 Task: Open a blank google sheet and write heading  Navigate Sales. Add 10 people name  'David White, Emily Green, Andrew Baker, Madison Evans, Logan King, Grace Hill, Gabriel Young, Elizabeth Flores, Samuel Reed, Avery Nelson'Item code in between  2500-2700. Product range in between  2000-9000. Add Products   Keen Shoe, Lacoste Shoe, Merrell Shoe, Mizuno  Shoe, Onitsuka Tiger Shoe, Salomon Shoe, Sanuk Shoe, Saucony Shoe, Sperry Shoe, Superga Shoe.Choose quantity  1 to 10  In Total Add  the Amounts. Save page  Navigate Sales   book
Action: Mouse moved to (60, 171)
Screenshot: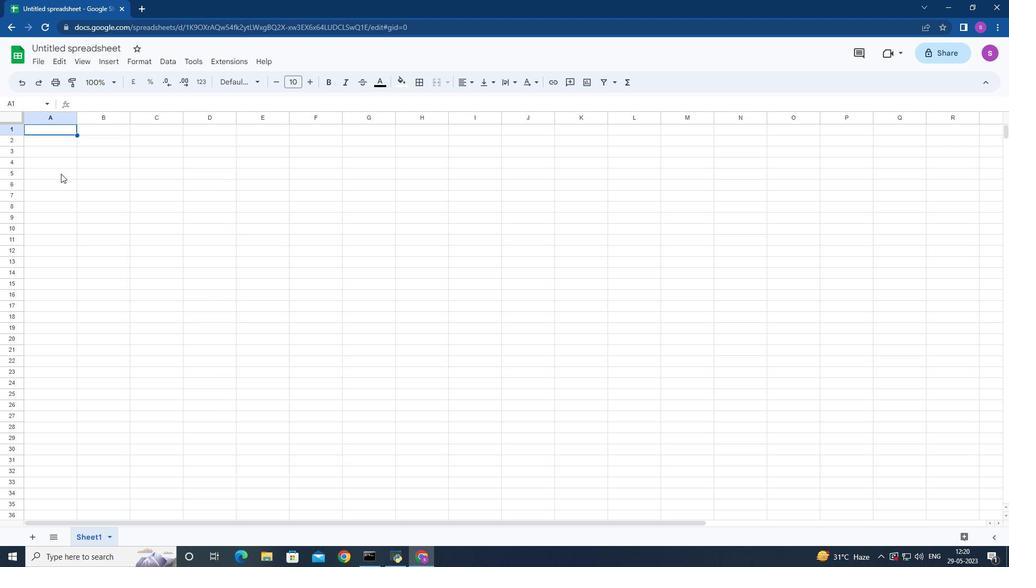 
Action: Key pressed <Key.shift>Navigate<Key.space><Key.shift>sales<Key.space>
Screenshot: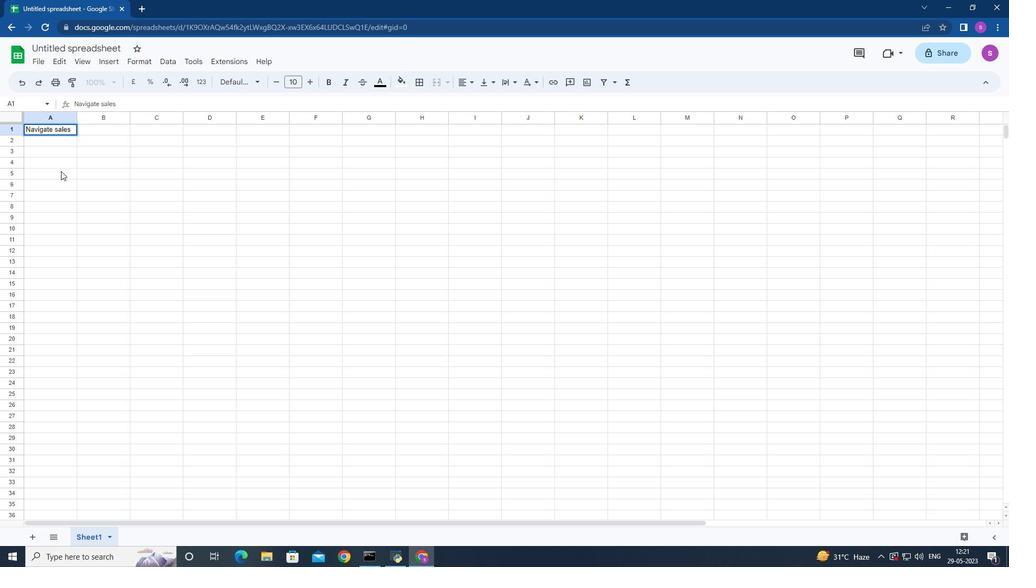 
Action: Mouse moved to (60, 149)
Screenshot: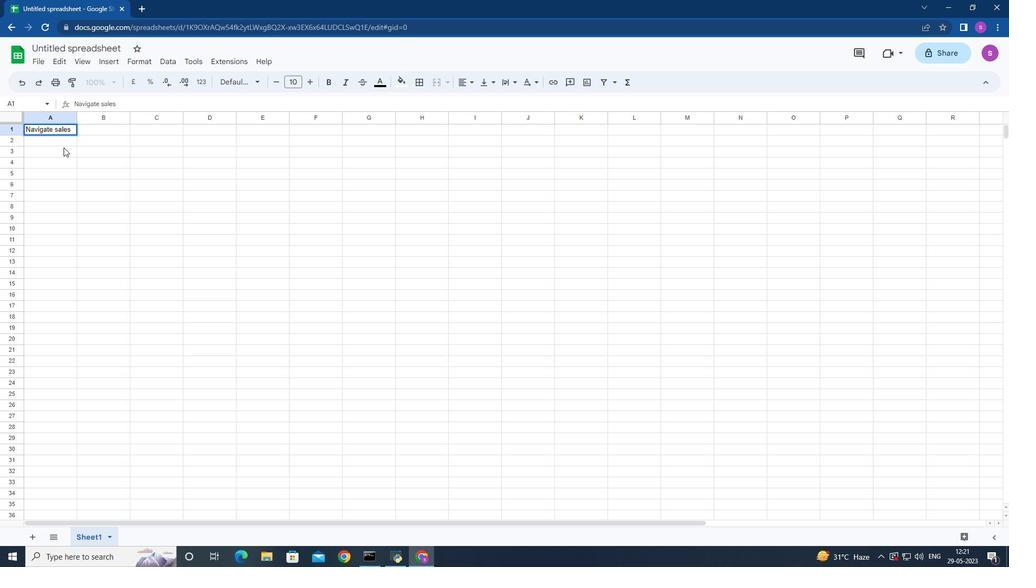 
Action: Mouse pressed left at (60, 149)
Screenshot: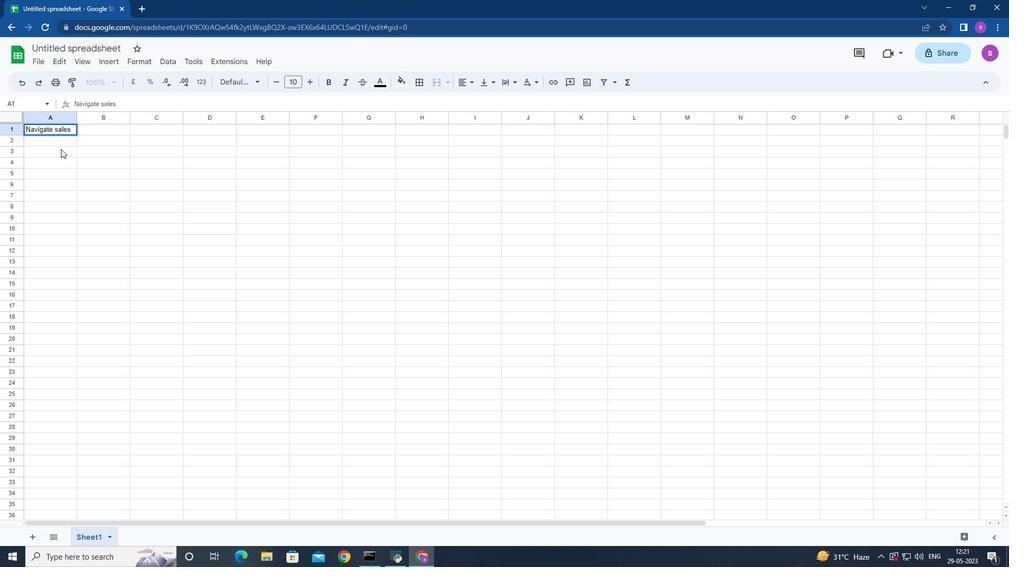 
Action: Key pressed <Key.shift>Name<Key.down><Key.shift>David<Key.space><Key.shift>White<Key.down>
Screenshot: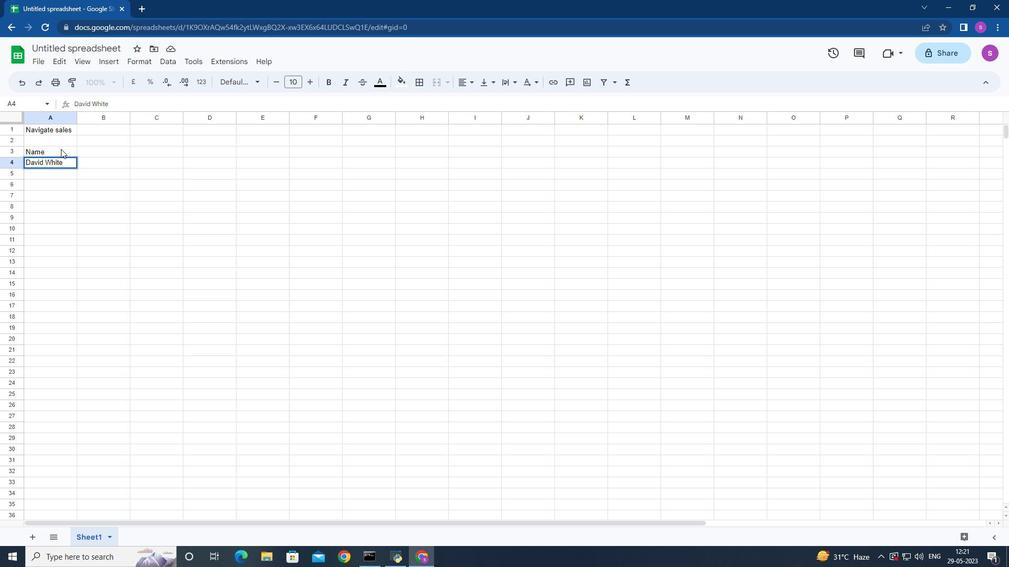 
Action: Mouse moved to (116, 177)
Screenshot: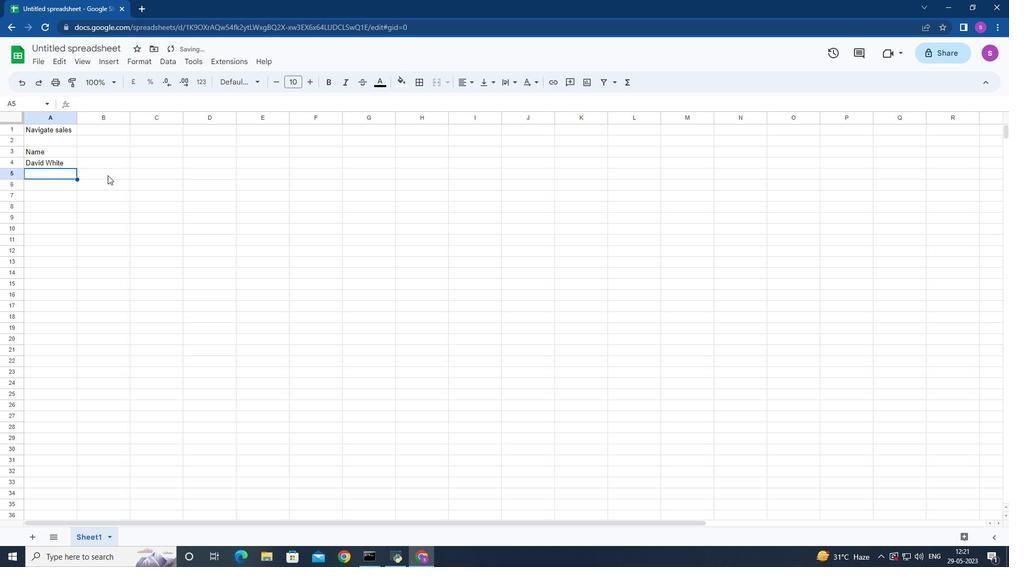 
Action: Key pressed <Key.shift>Emily<Key.space><Key.shift>Green<Key.space><Key.down><Key.shift>Andrew<Key.space><Key.shift>Baker<Key.down><Key.shift>Madison<Key.space><Key.shift>Evans<Key.down><Key.shift><Key.shift><Key.shift><Key.shift><Key.shift><Key.shift><Key.shift><Key.shift><Key.shift><Key.shift><Key.shift>Logan<Key.space><Key.shift>King<Key.down><Key.shift>Grace<Key.space><Key.shift>Hill<Key.down><Key.shift>Gabriel<Key.space><Key.shift>Young<Key.down><Key.shift>Elizabeth<Key.space><Key.shift>Flores<Key.down><Key.shift>sam<Key.backspace><Key.backspace><Key.backspace><Key.shift>Samuel<Key.space><Key.shift>Reed<Key.space><Key.down><Key.shift><Key.shift>Avery<Key.space><Key.shift>Nelson
Screenshot: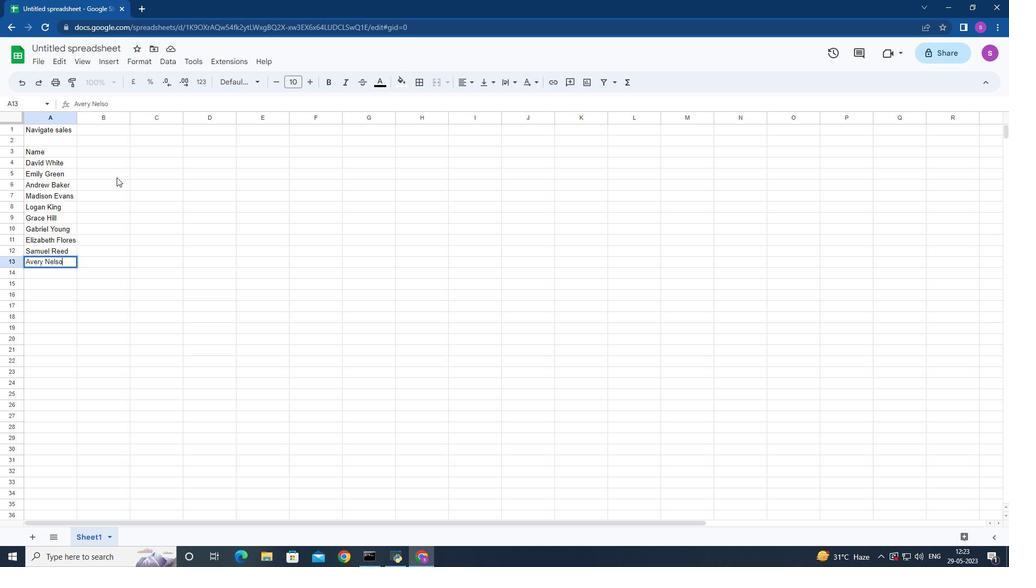 
Action: Mouse moved to (99, 149)
Screenshot: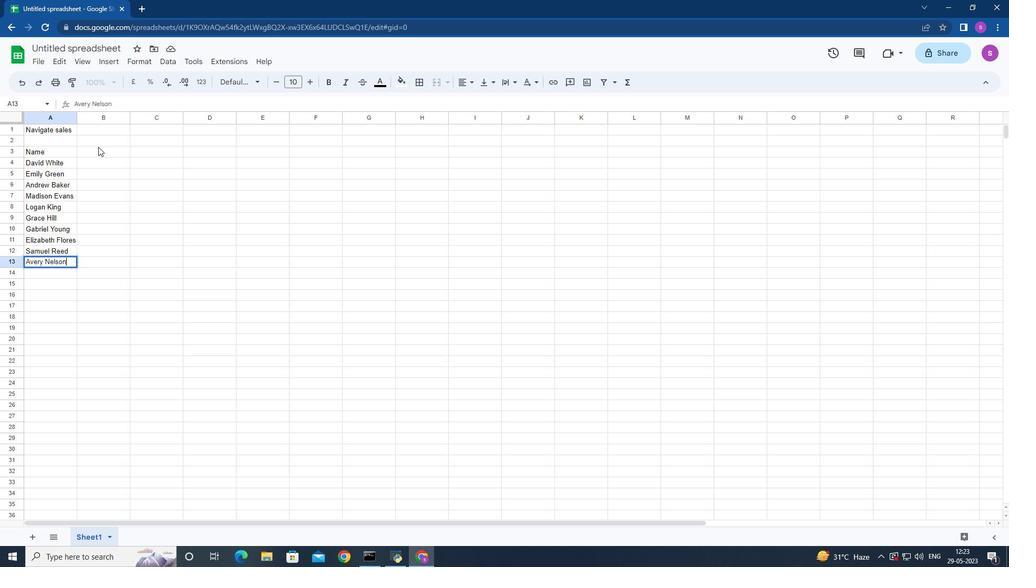 
Action: Mouse pressed left at (99, 149)
Screenshot: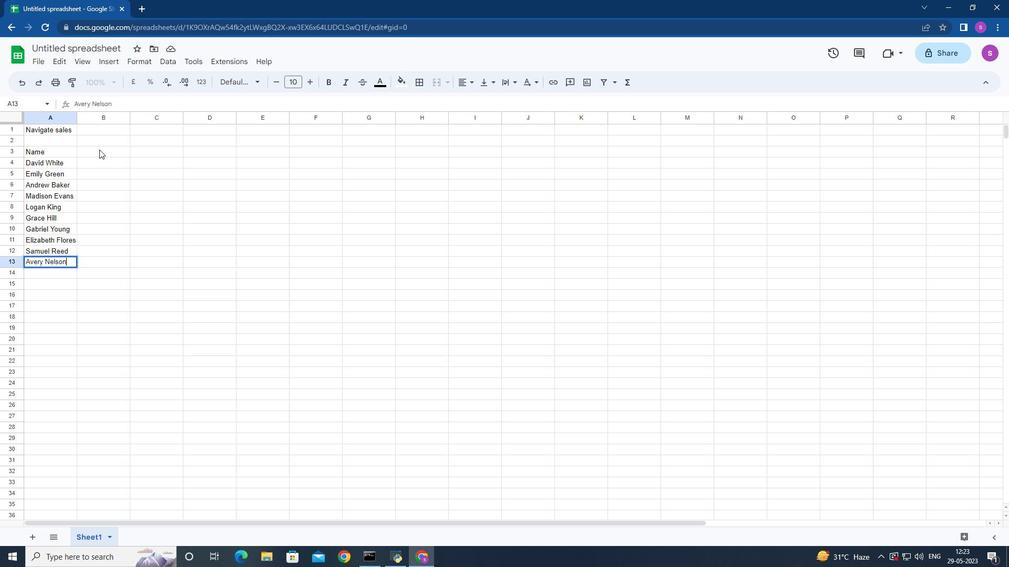 
Action: Mouse moved to (100, 148)
Screenshot: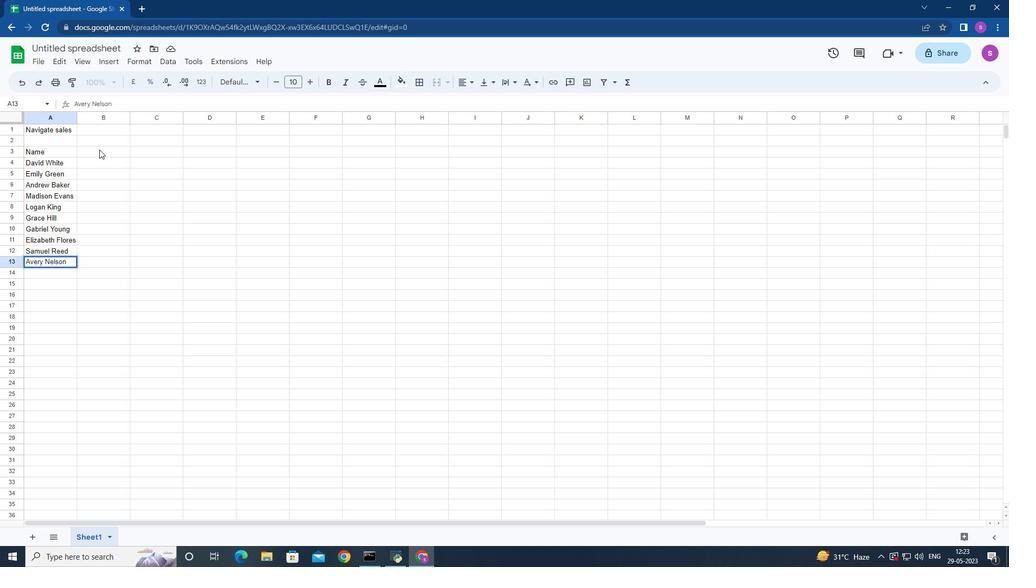 
Action: Key pressed <Key.shift>Item<Key.space><Key.backspace><Key.backspace><Key.backspace><Key.backspace><Key.backspace><Key.shift>Item<Key.space><Key.shift>Code<Key.down>
Screenshot: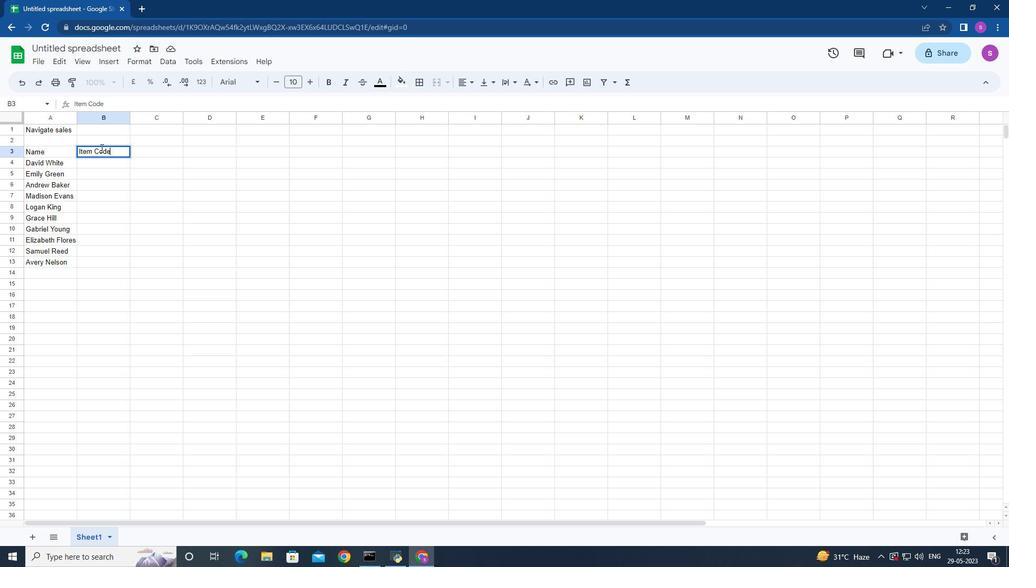 
Action: Mouse moved to (125, 171)
Screenshot: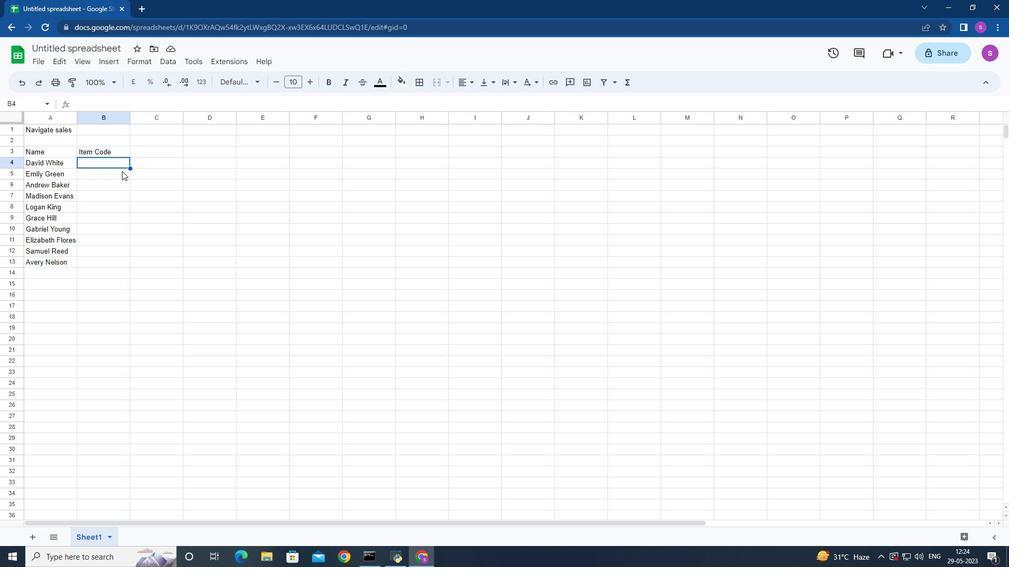 
Action: Key pressed 2500<Key.down>2501<Key.down>2502<Key.down>
Screenshot: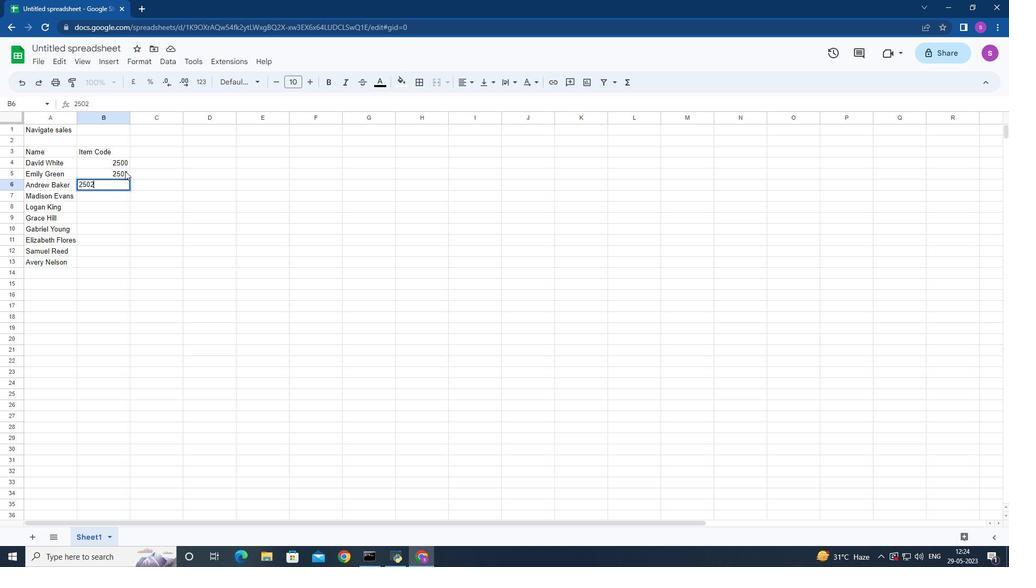 
Action: Mouse moved to (207, 219)
Screenshot: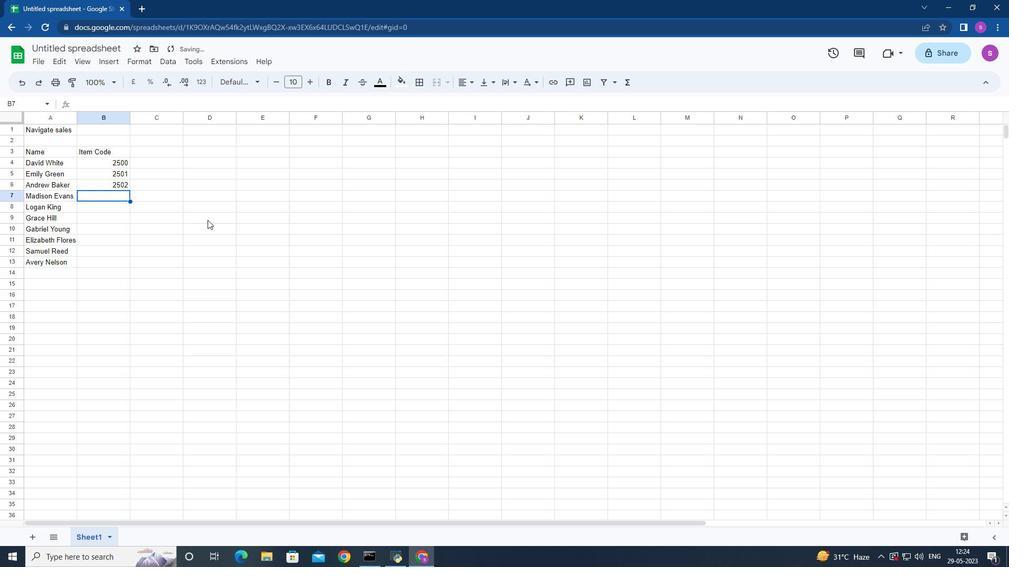 
Action: Key pressed 2503<Key.down>2600<Key.down>2650<Key.down>2660<Key.down>2600<Key.down>2700<Key.down>2650<Key.right><Key.up><Key.up><Key.up><Key.up><Key.up><Key.up><Key.up><Key.up><Key.up><Key.up>
Screenshot: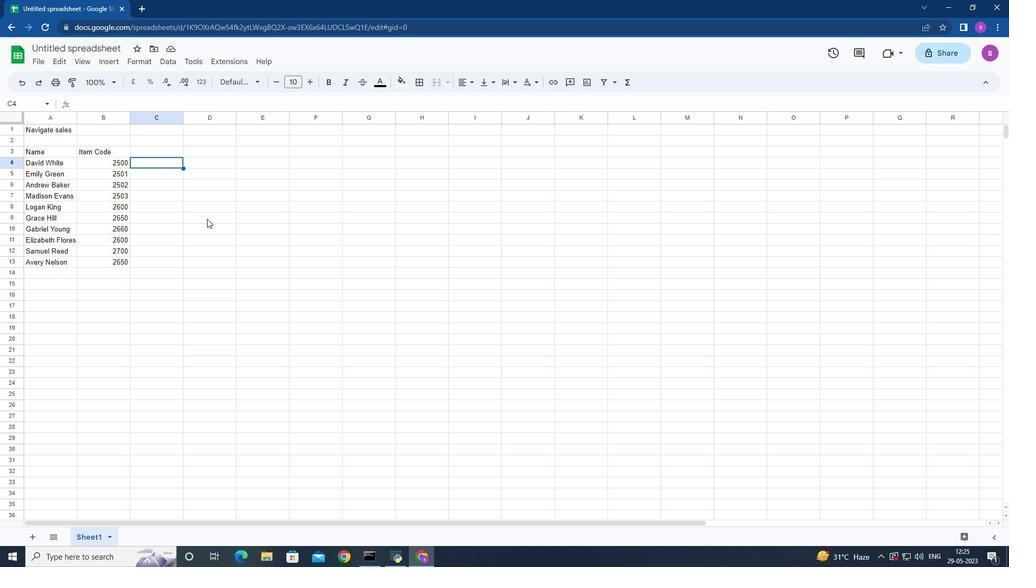 
Action: Mouse moved to (199, 220)
Screenshot: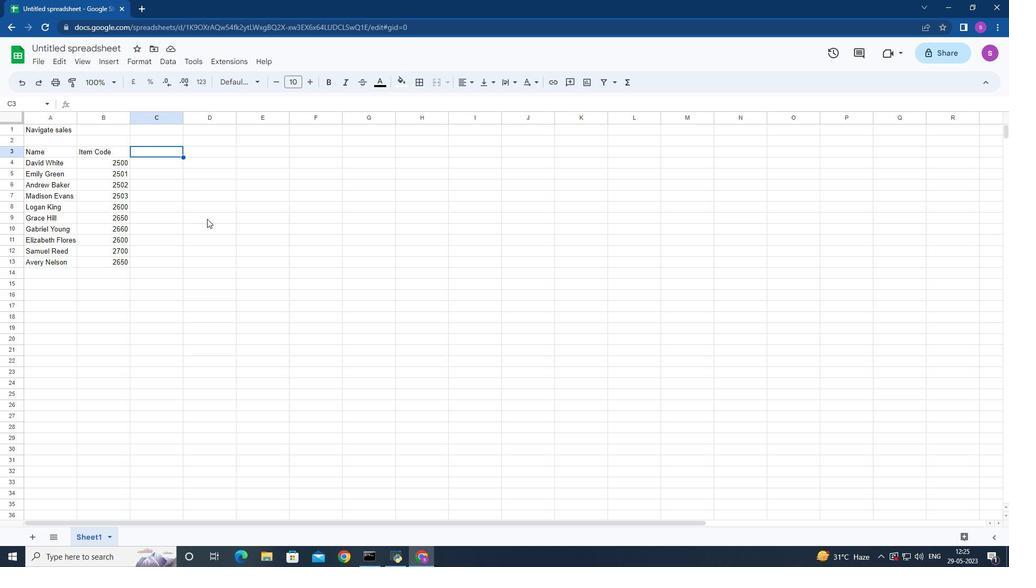 
Action: Key pressed <Key.shift>Product<Key.space><Key.shift>Rangr<Key.down><Key.up><Key.backspace><Key.shift>Product<Key.space><Key.shift>Range<Key.down>2000<Key.down>3000<Key.down>4000<Key.down>5000<Key.down>6000<Key.down>7000<Key.down>8000<Key.down>9000<Key.down>4000<Key.down>5000<Key.down><Key.right><Key.up><Key.up><Key.up><Key.up><Key.up><Key.up><Key.up><Key.up><Key.up><Key.up><Key.up><Key.shift>Products<Key.down><Key.shift>Keen<Key.space><Key.shift>shoe<Key.down><Key.shift>Lacoste<Key.space><Key.shift>Shoe<Key.down><Key.shift>Merrell<Key.space><Key.shift>Shoe<Key.down><Key.left><Key.right><Key.shift>Mizuno<Key.space><Key.shift>Shoe<Key.down><Key.shift>Onitsuka<Key.space><Key.shift>Tigr<Key.backspace>er<Key.down><Key.up>s<Key.backspace><Key.shift>Onitsuka<Key.space><Key.shift>Tiger<Key.space><Key.shift>Sh<Key.backspace>hoe<Key.down><Key.shift>Salomon<Key.space><Key.shift>Shoe<Key.down><Key.shift>sa<Key.backspace><Key.backspace><Key.backspace><Key.shift>Sanuk<Key.space><Key.shift>Shoe<Key.down>
Screenshot: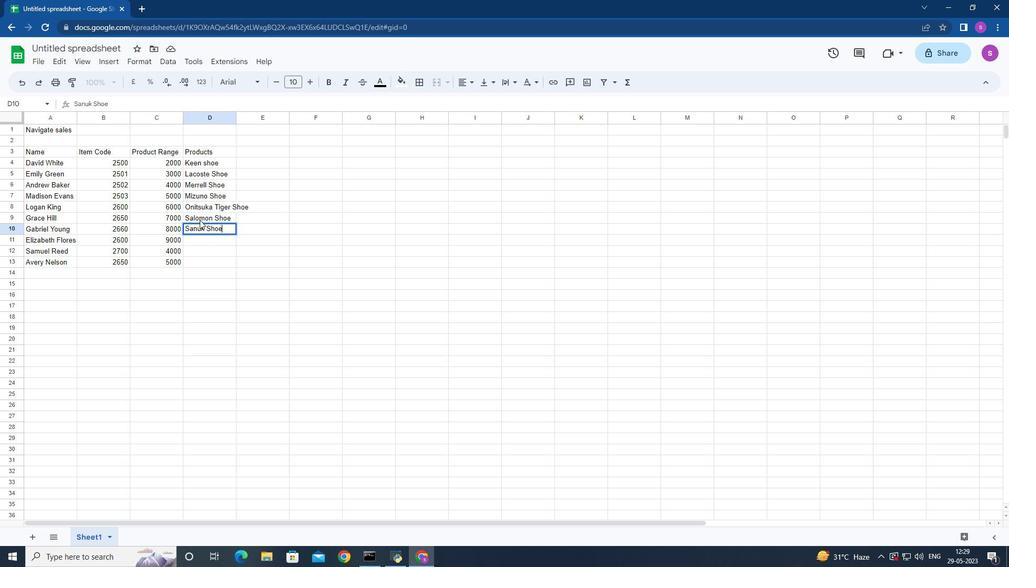 
Action: Mouse moved to (225, 257)
Screenshot: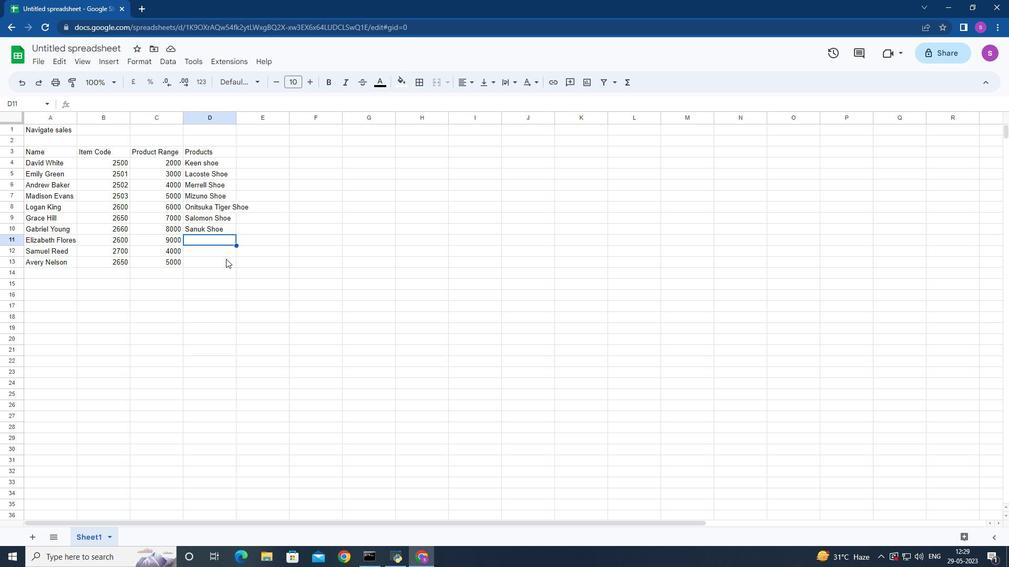 
Action: Key pressed <Key.shift>Saucony<Key.space><Key.shift>Shoe<Key.down><Key.shift>Sperry<Key.space><Key.shift>Shoe<Key.down>
Screenshot: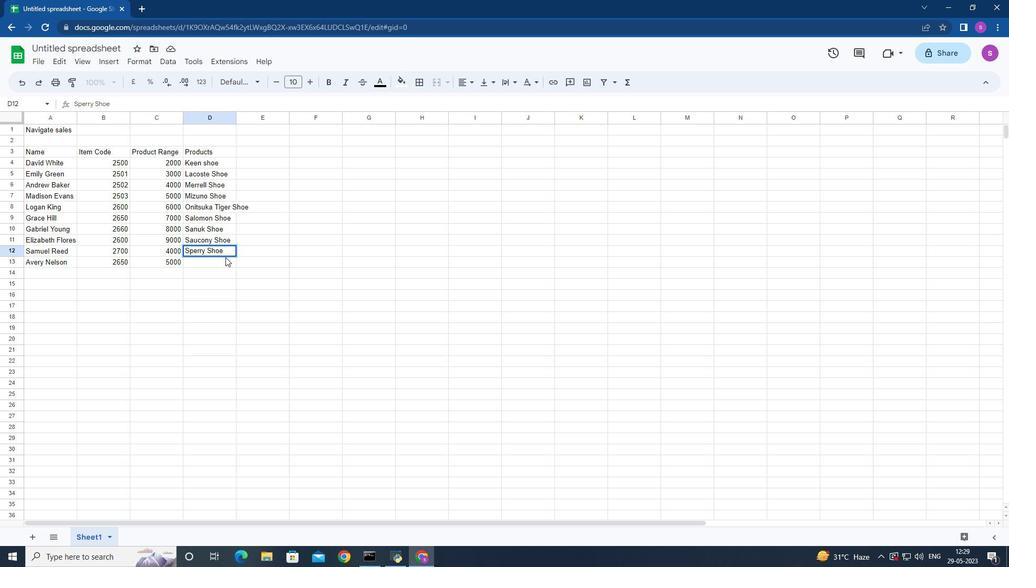 
Action: Mouse moved to (207, 264)
Screenshot: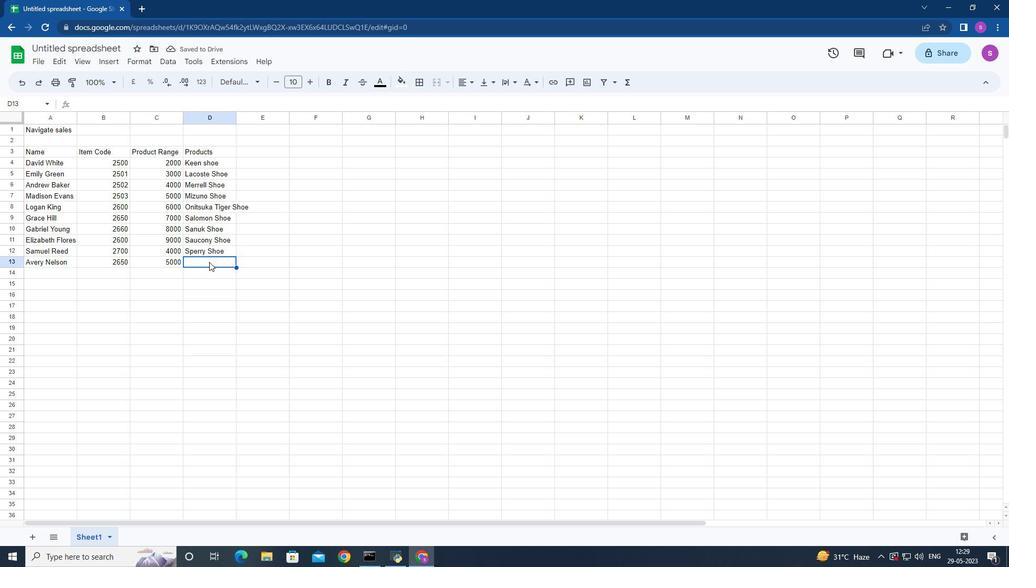 
Action: Key pressed <Key.shift>Superga<Key.space><Key.shift>Shoe
Screenshot: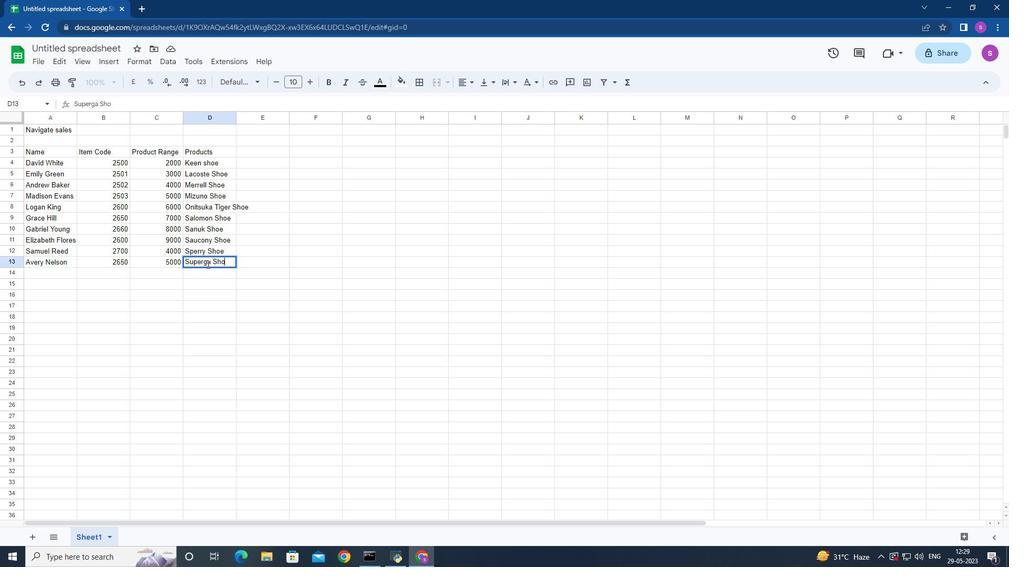
Action: Mouse moved to (237, 113)
Screenshot: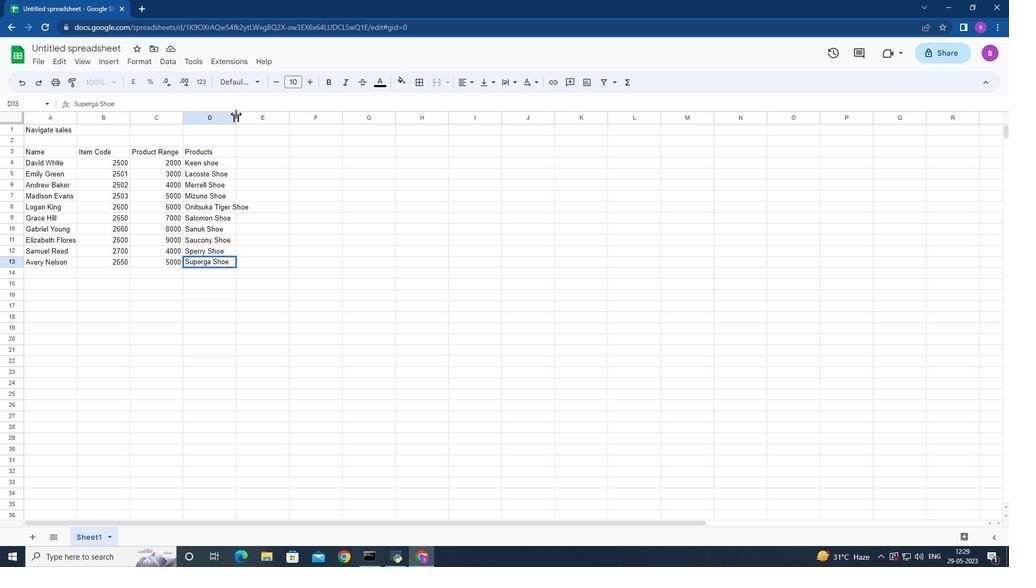 
Action: Mouse pressed left at (237, 113)
Screenshot: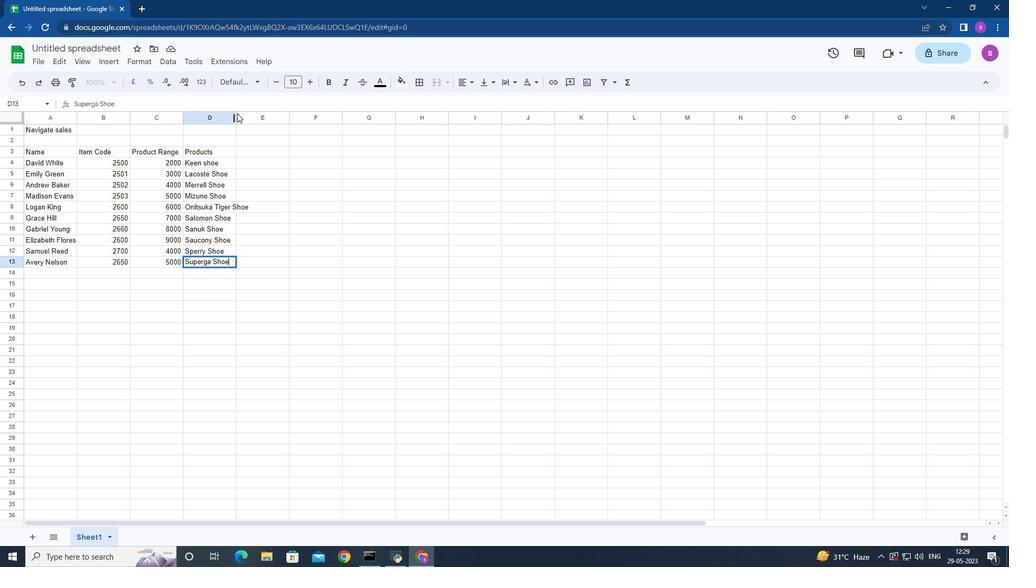 
Action: Mouse moved to (373, 222)
Screenshot: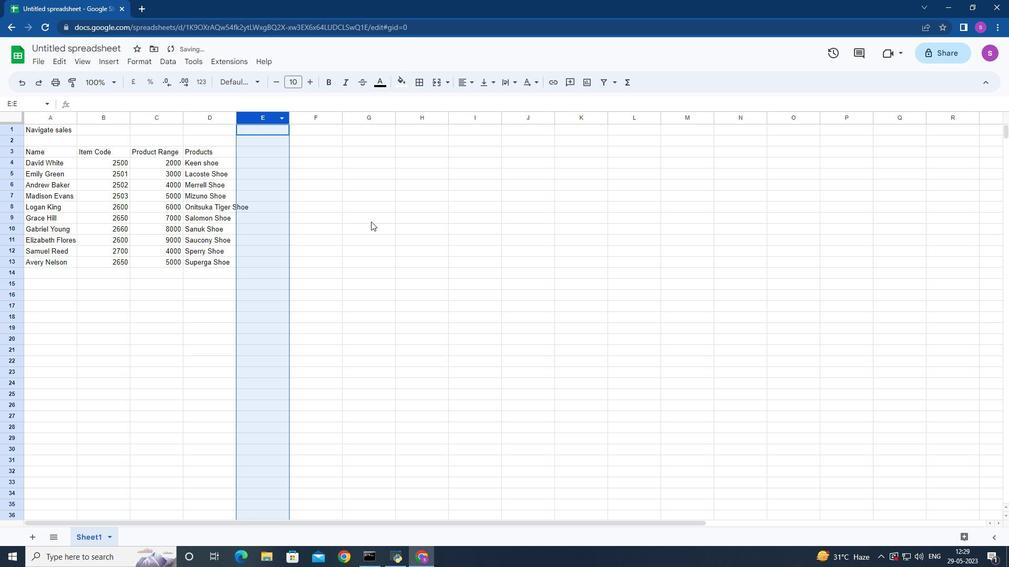 
Action: Mouse pressed left at (373, 222)
Screenshot: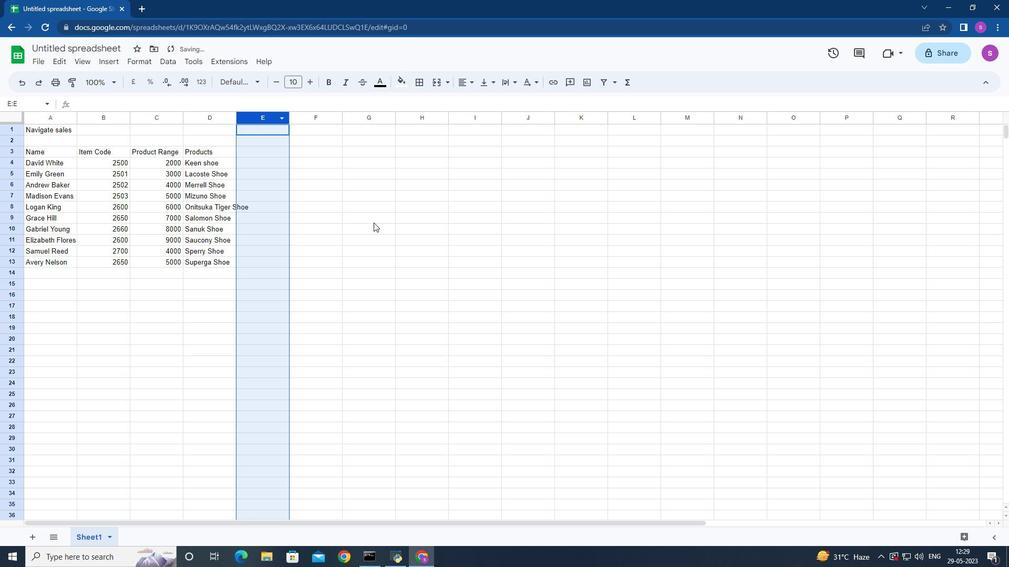
Action: Mouse moved to (237, 118)
Screenshot: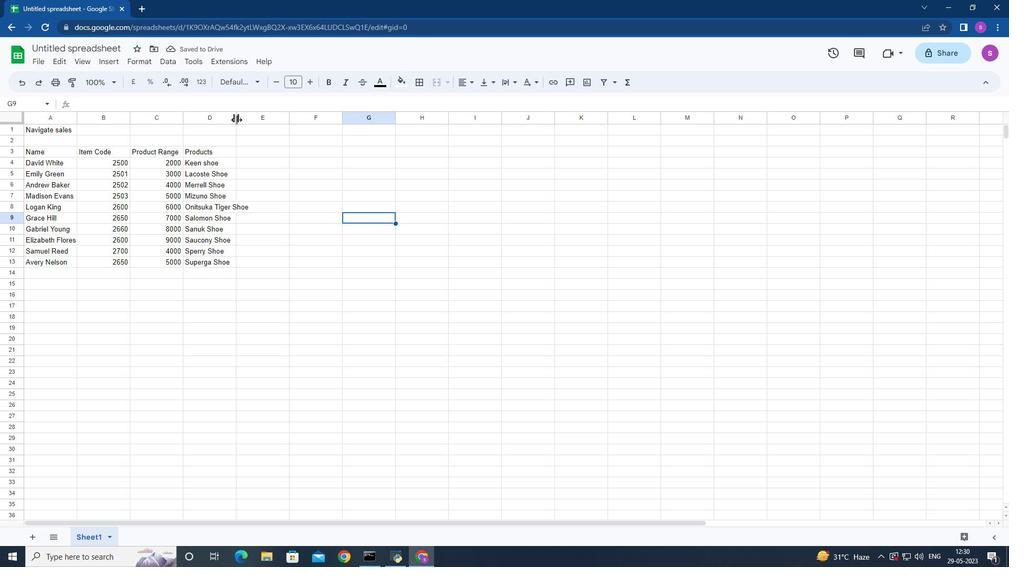 
Action: Mouse pressed left at (237, 118)
Screenshot: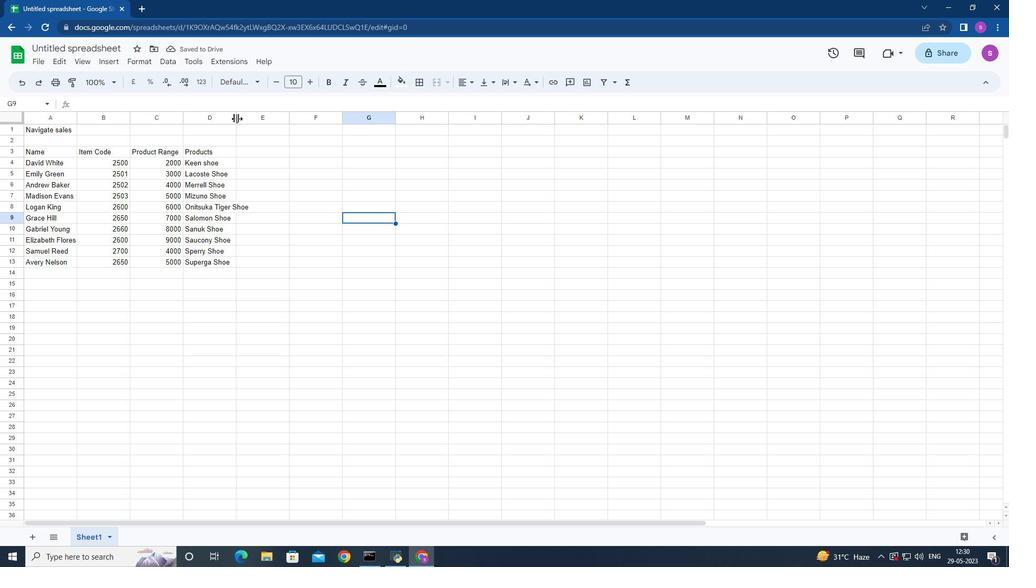 
Action: Mouse moved to (283, 139)
Screenshot: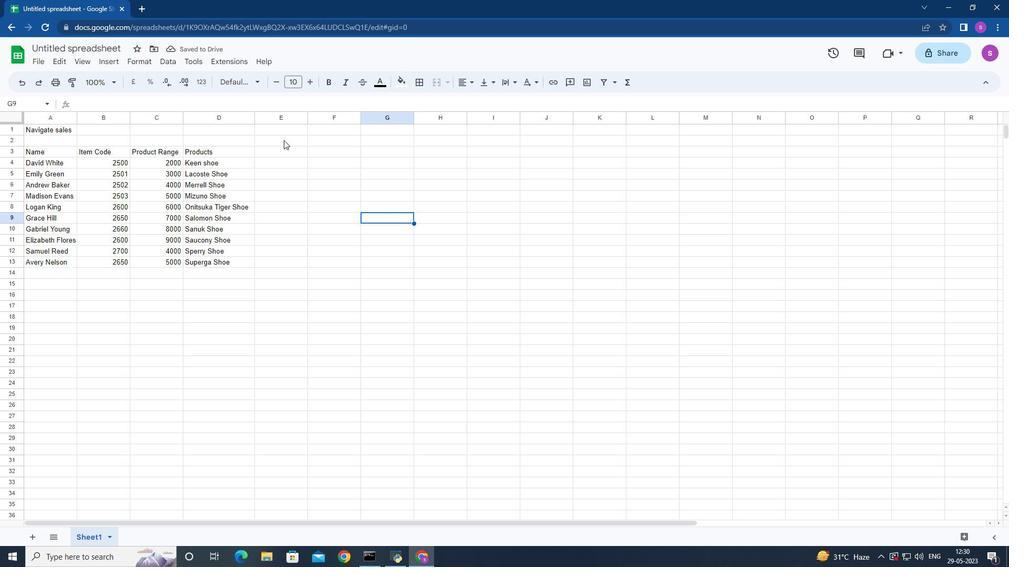 
Action: Mouse pressed left at (283, 139)
Screenshot: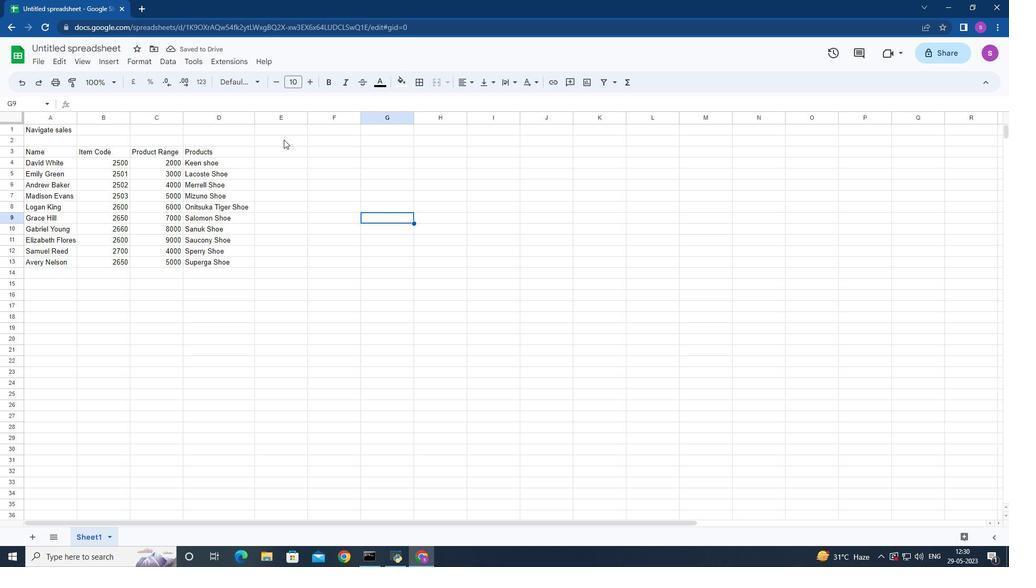 
Action: Mouse moved to (282, 149)
Screenshot: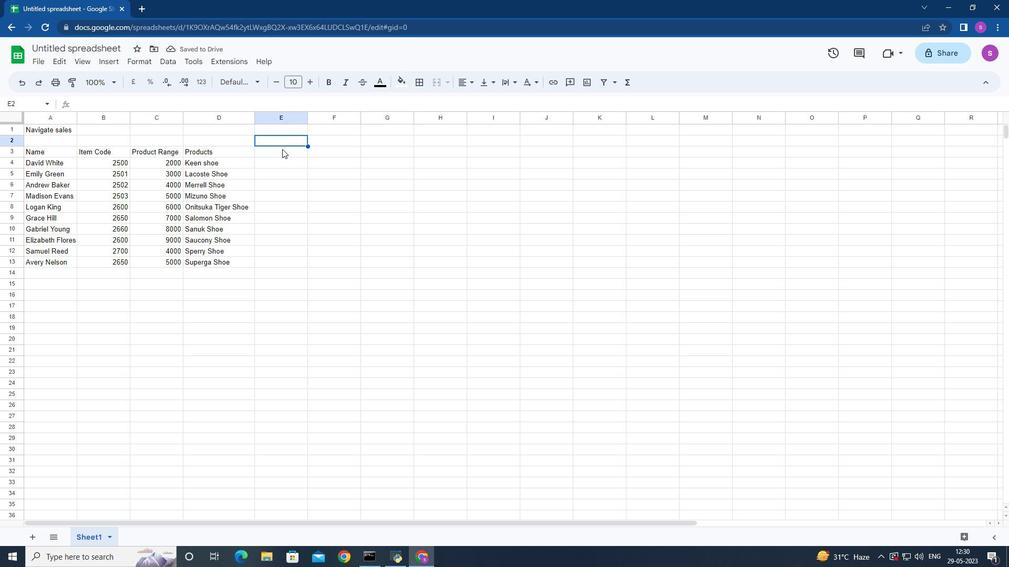 
Action: Mouse pressed left at (282, 149)
Screenshot: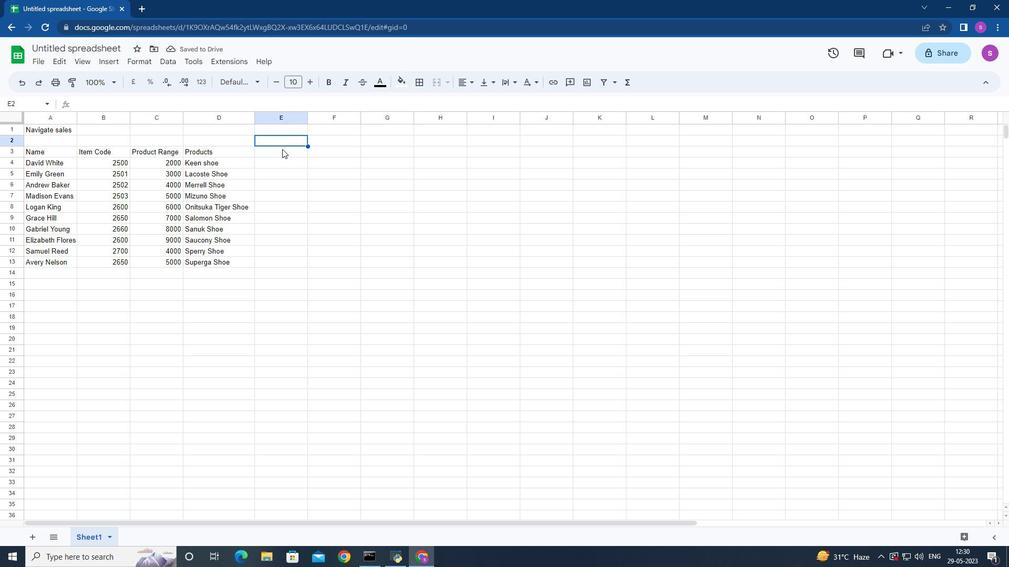 
Action: Key pressed <Key.shift>Quantity<Key.down>1<Key.down>2<Key.down>3<Key.down>4<Key.down>5<Key.down>6<Key.down>7<Key.down>8<Key.down>9<Key.down>10<Key.right><Key.up><Key.up><Key.up><Key.up><Key.up><Key.up><Key.up><Key.up><Key.up><Key.up><Key.shift>Amount<Key.down>=<Key.enter>
Screenshot: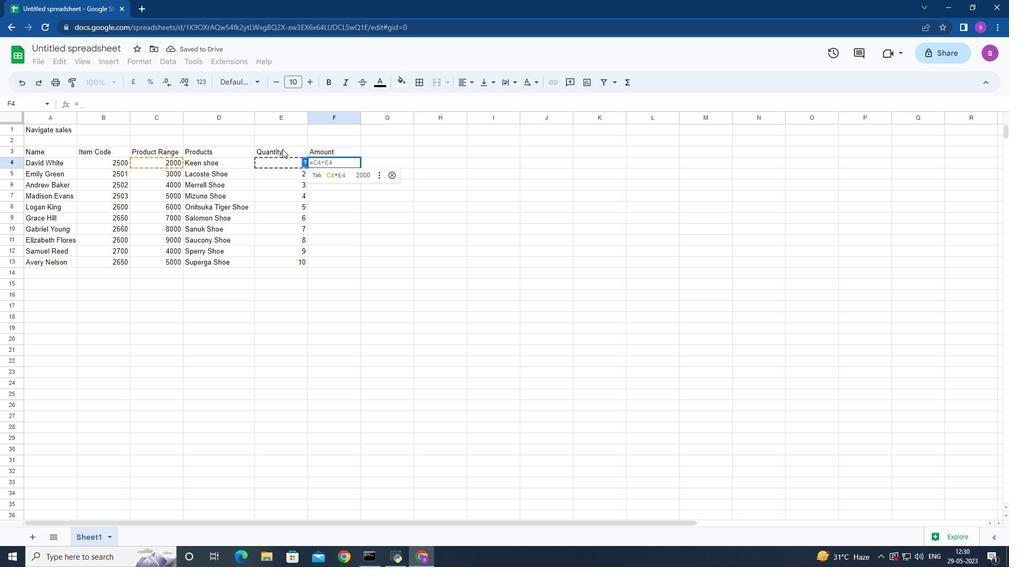 
Action: Mouse moved to (324, 161)
Screenshot: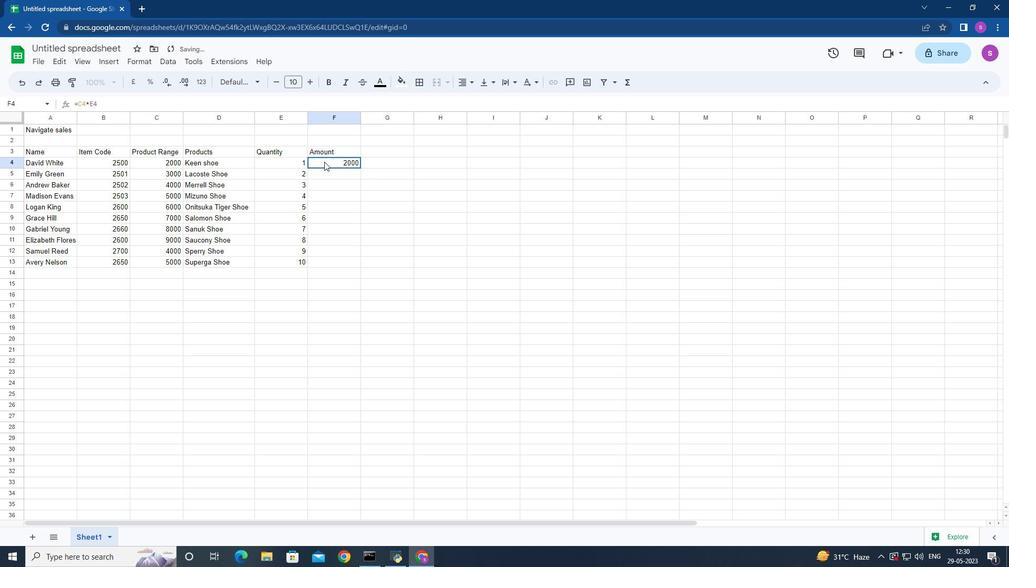 
Action: Mouse pressed left at (324, 161)
Screenshot: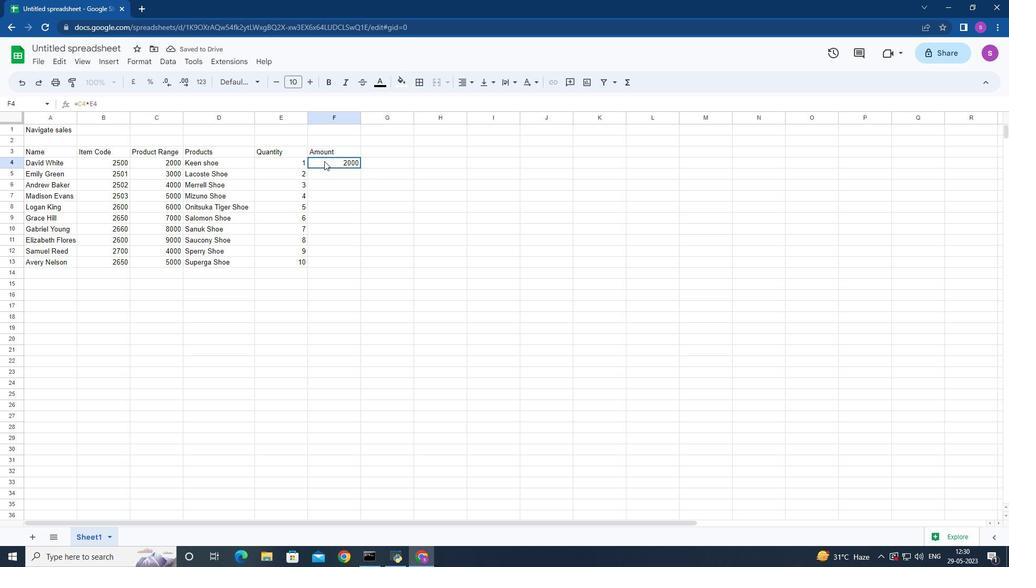 
Action: Mouse moved to (360, 168)
Screenshot: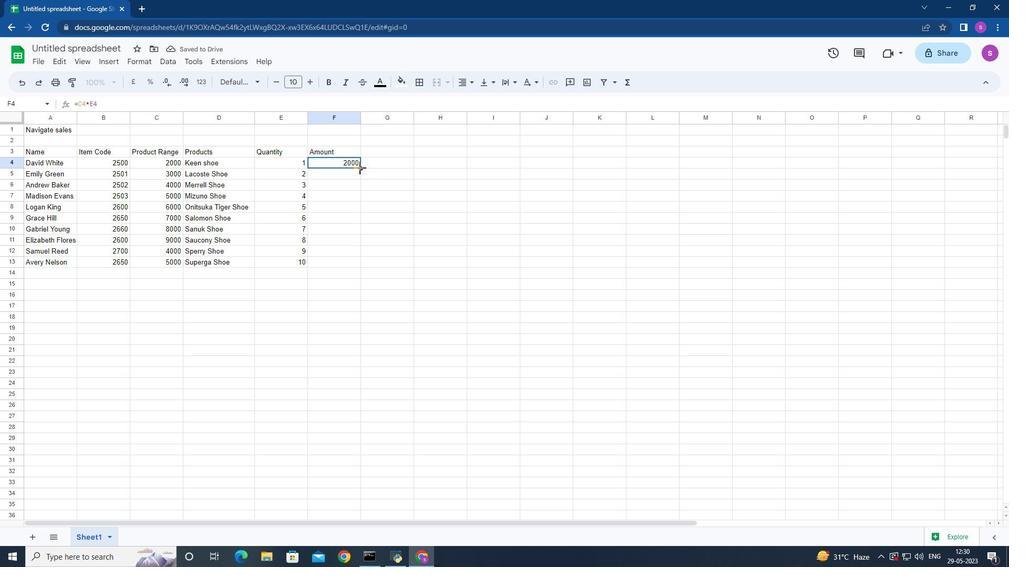 
Action: Mouse pressed left at (360, 168)
Screenshot: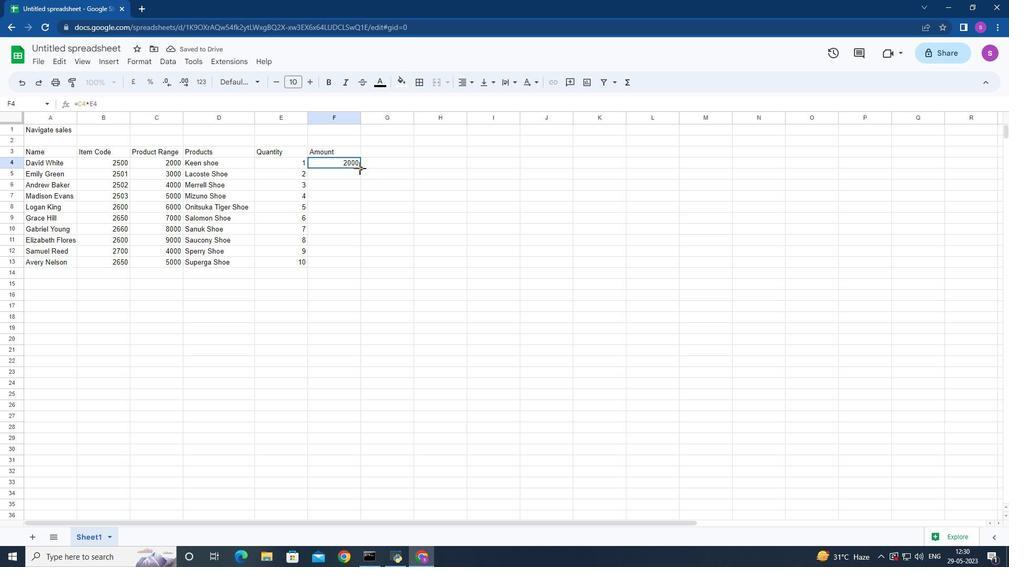
Action: Mouse moved to (385, 148)
Screenshot: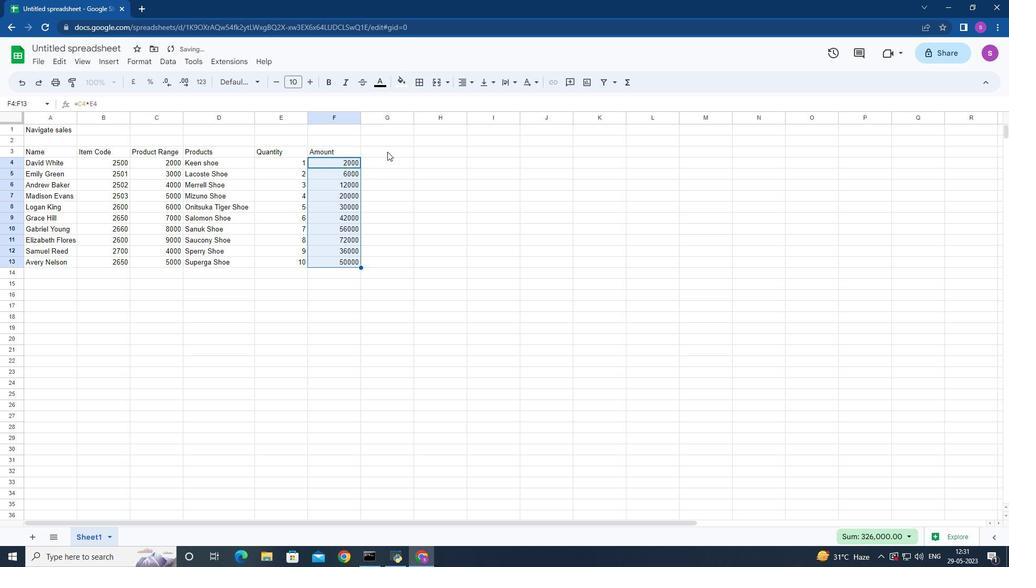 
Action: Mouse pressed left at (385, 148)
Screenshot: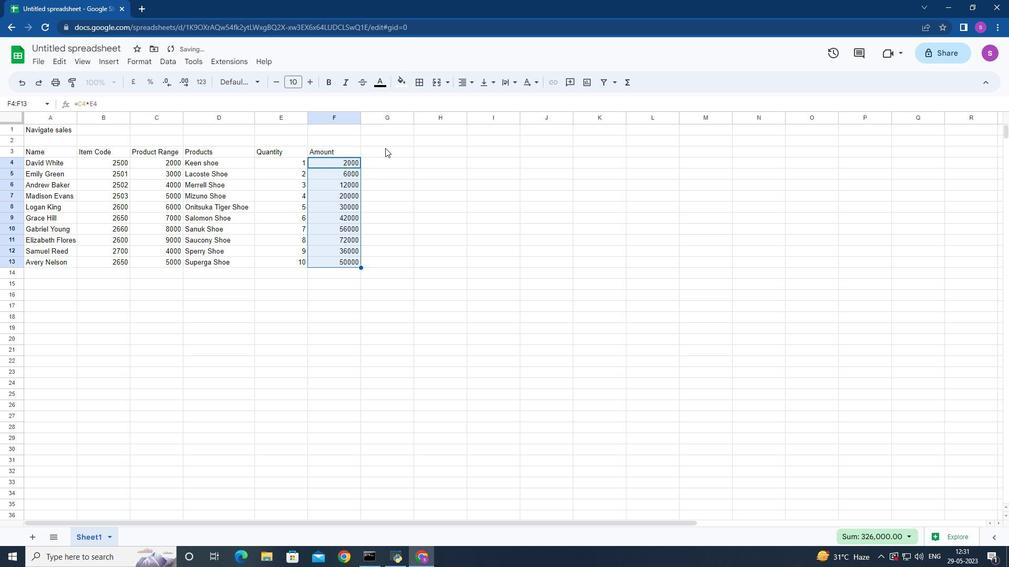 
Action: Mouse moved to (86, 41)
Screenshot: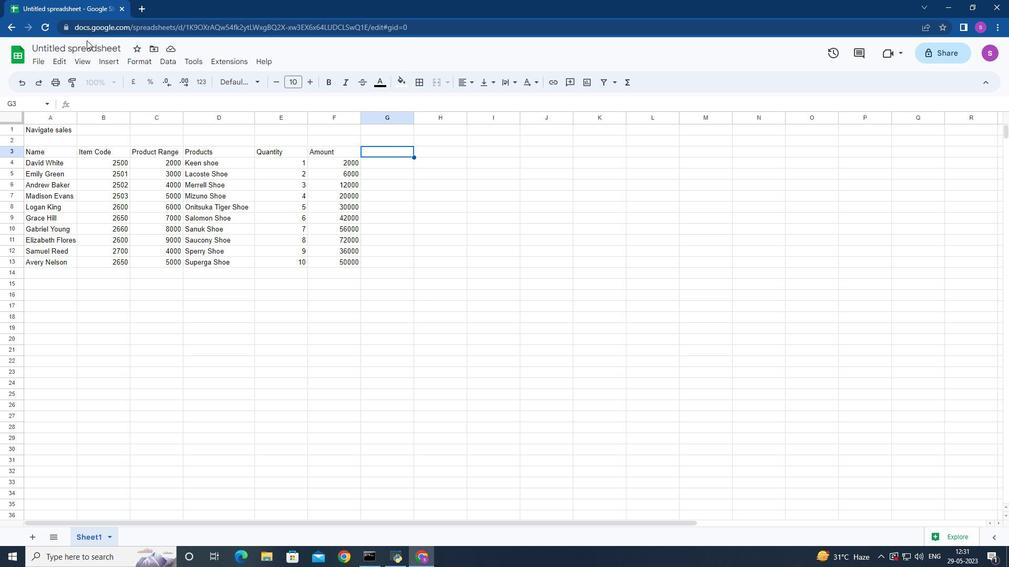 
Action: Mouse pressed left at (86, 41)
Screenshot: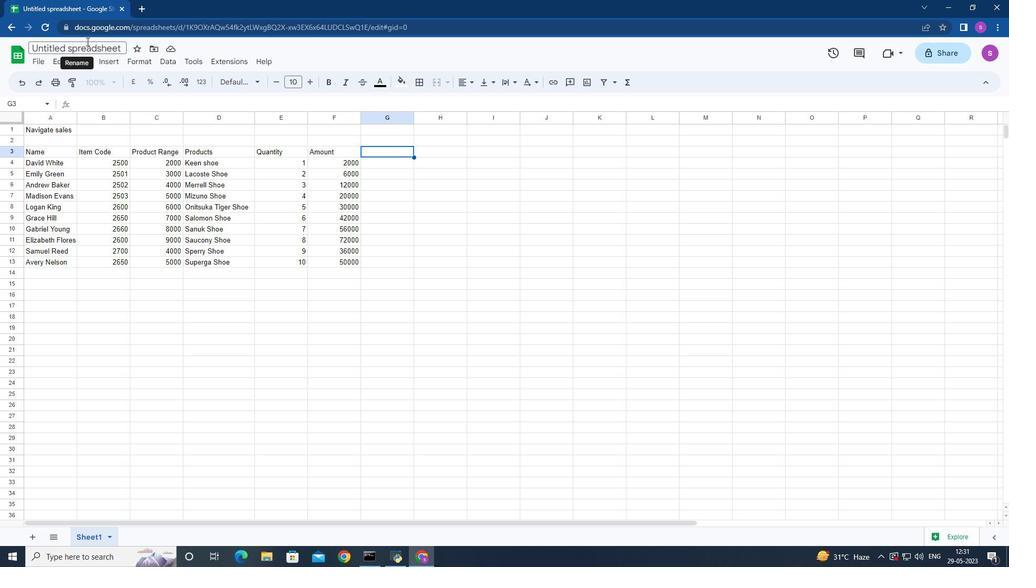 
Action: Key pressed <Key.backspace><Key.shift>Navigate<Key.space><Key.shift>Sales<Key.space><Key.shift><Key.shift><Key.shift>Book
Screenshot: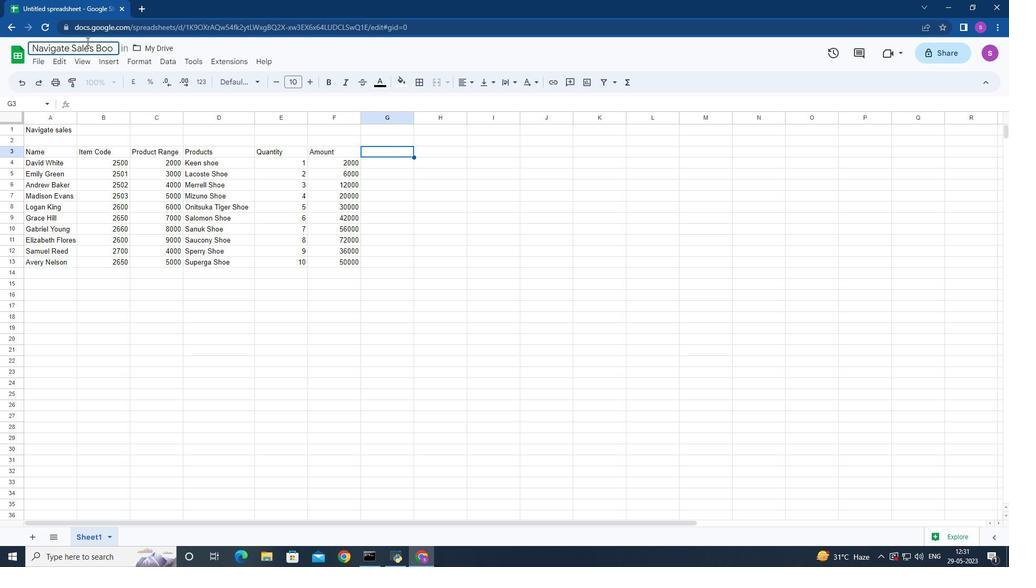 
Action: Mouse moved to (307, 226)
Screenshot: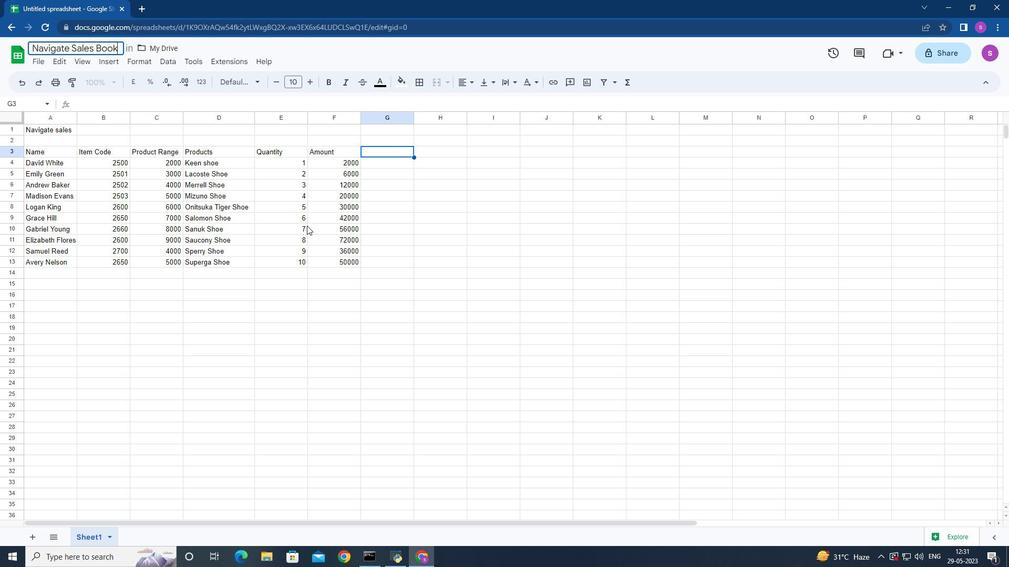
Action: Mouse scrolled (307, 226) with delta (0, 0)
Screenshot: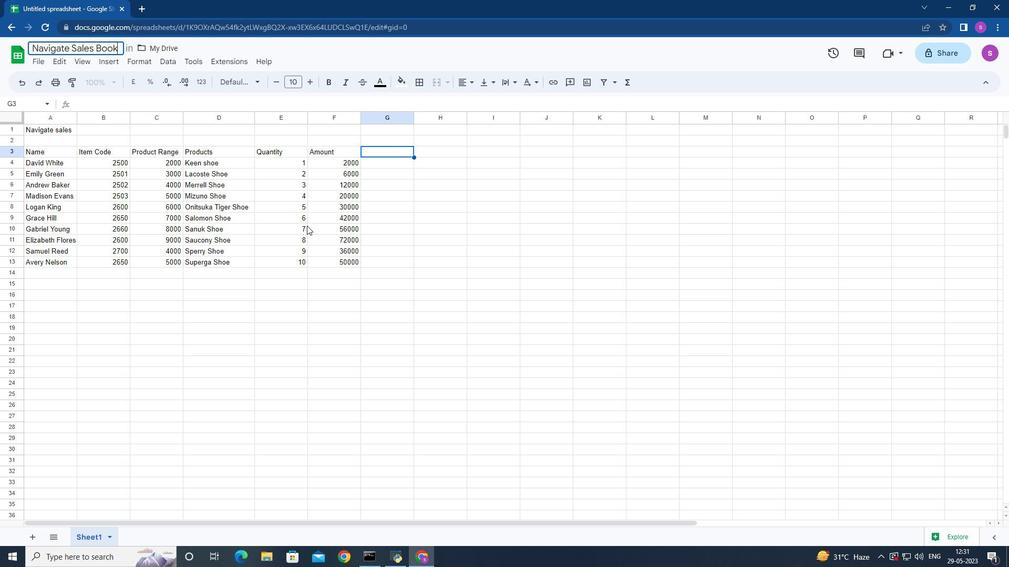 
Action: Mouse moved to (335, 138)
Screenshot: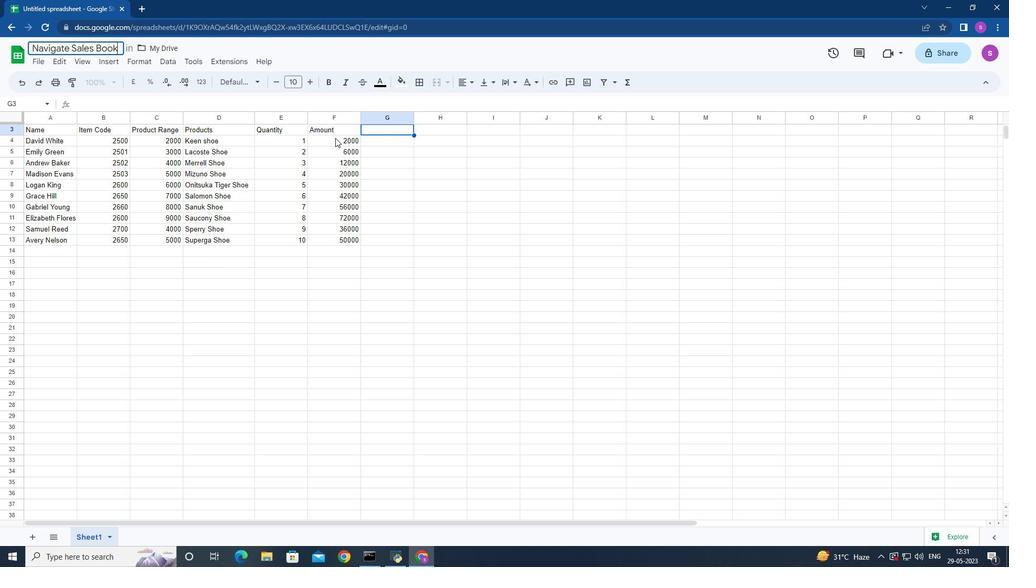 
Action: Mouse pressed left at (335, 138)
Screenshot: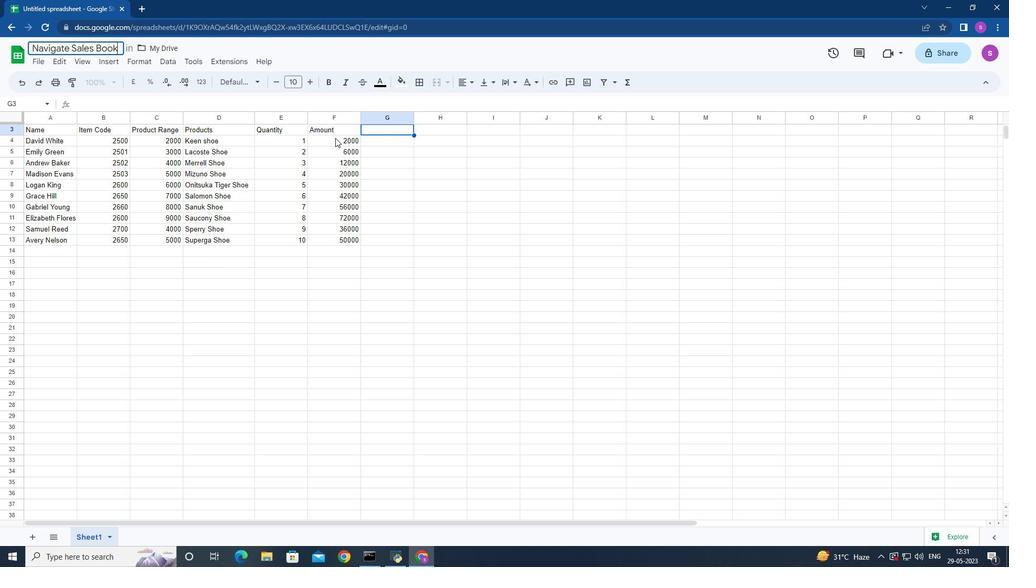 
Action: Mouse moved to (389, 231)
Screenshot: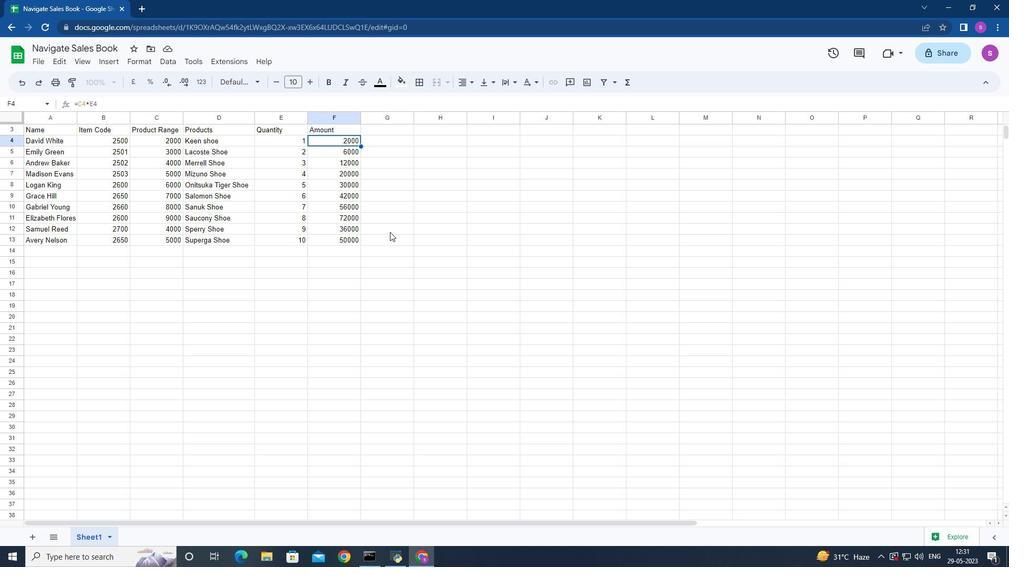 
Action: Mouse scrolled (389, 231) with delta (0, 0)
Screenshot: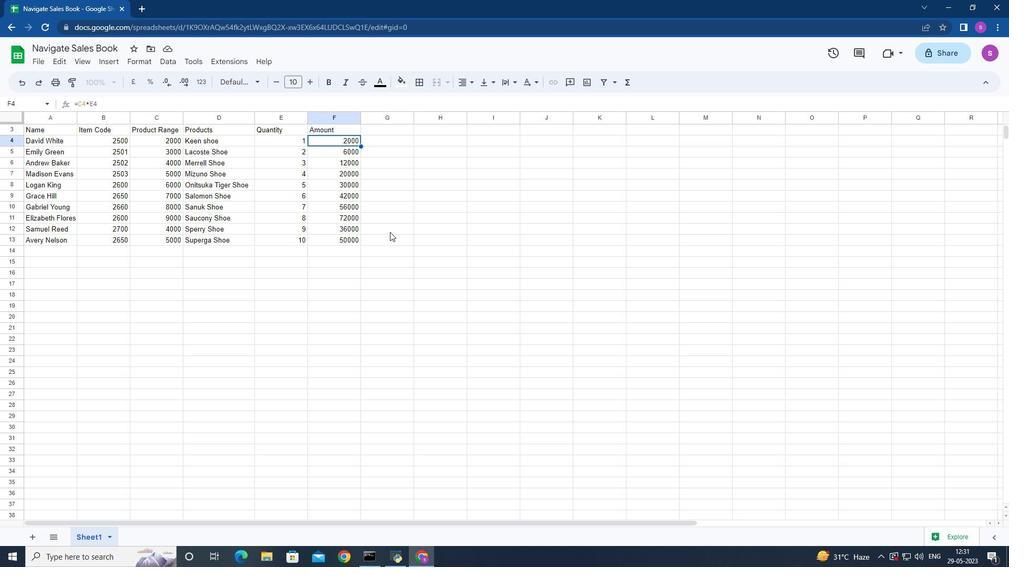 
Action: Mouse moved to (382, 213)
Screenshot: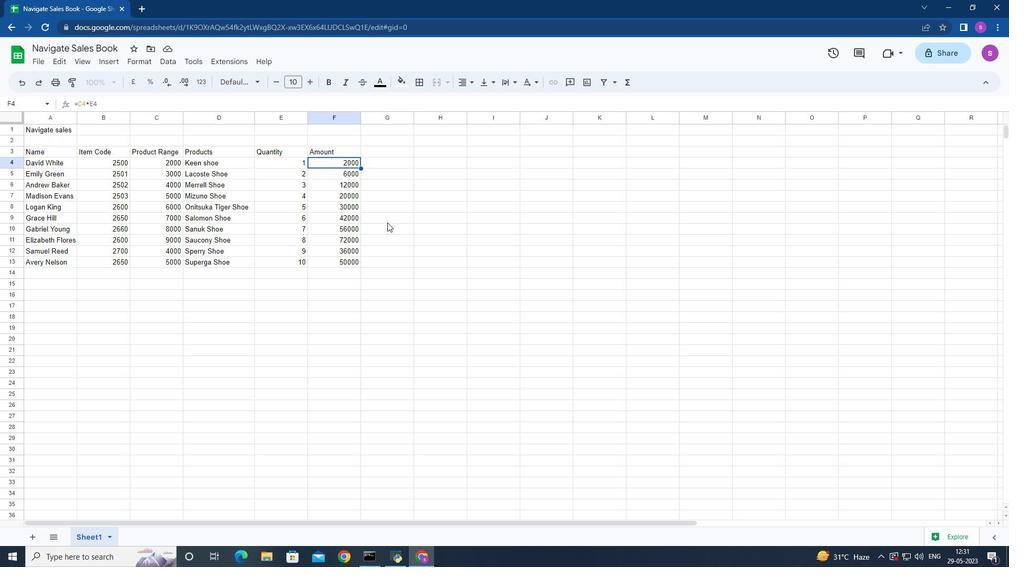 
Action: Mouse scrolled (382, 214) with delta (0, 0)
Screenshot: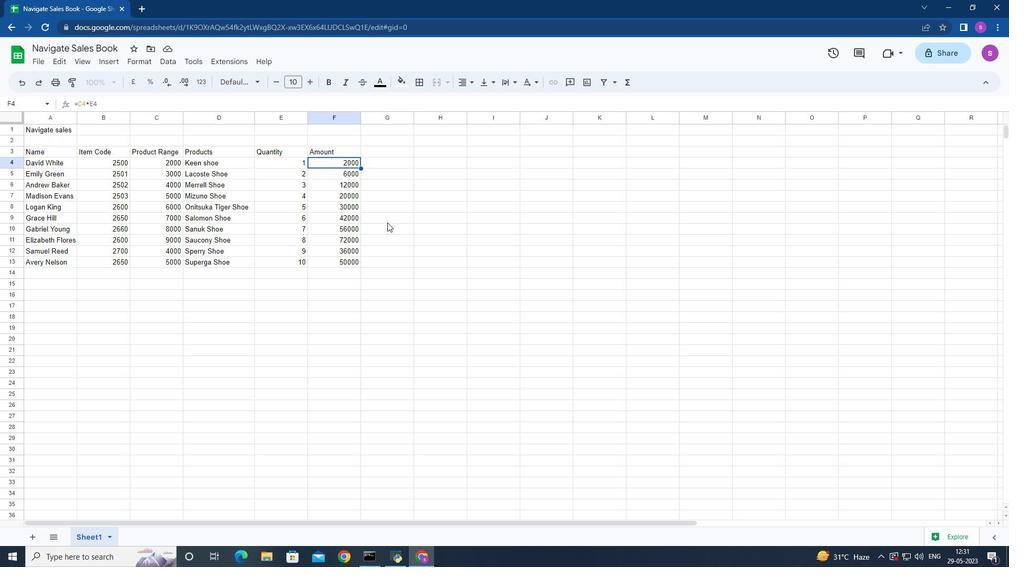 
Action: Mouse moved to (381, 212)
Screenshot: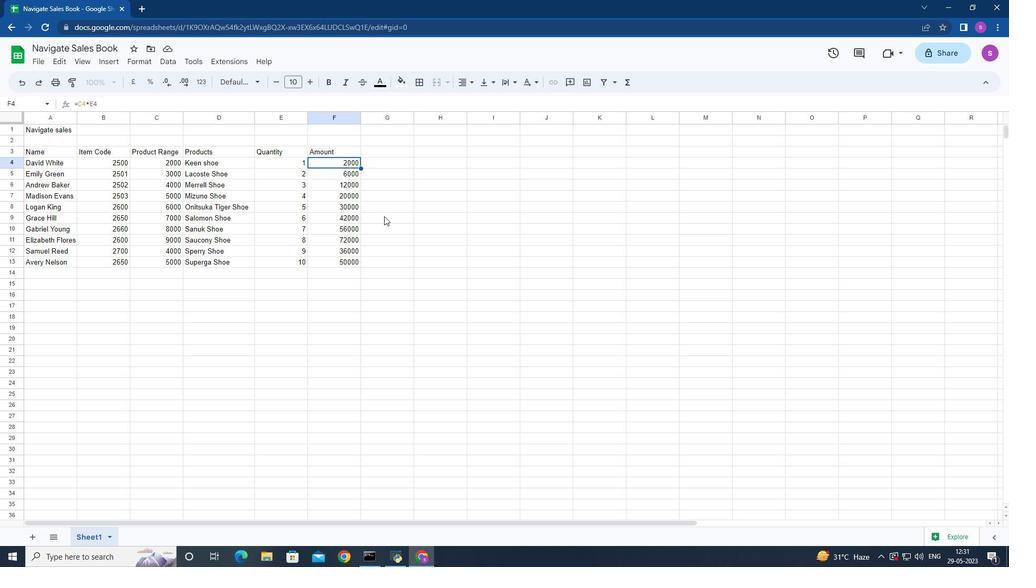
Action: Mouse scrolled (381, 212) with delta (0, 0)
Screenshot: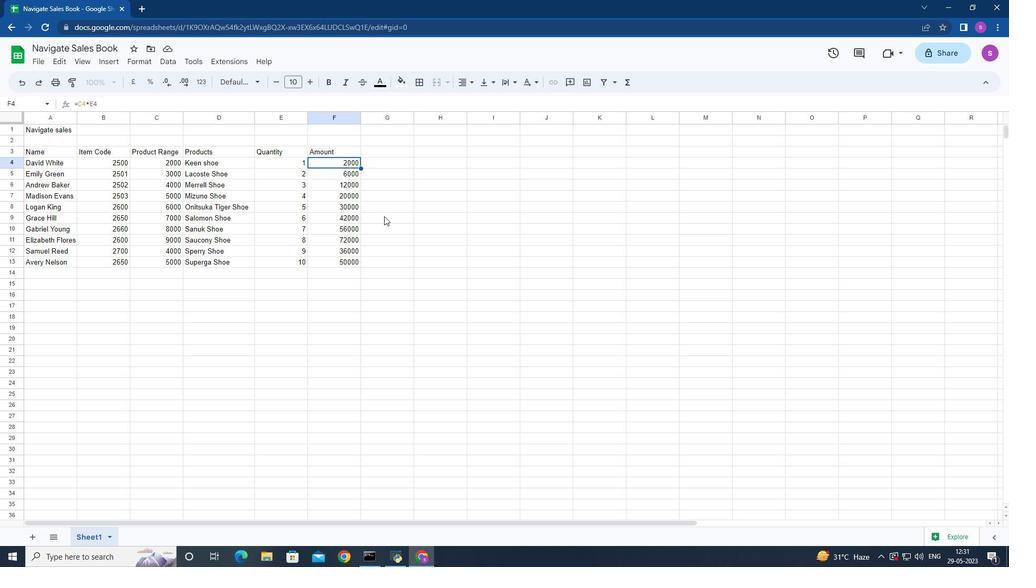
Action: Mouse moved to (369, 151)
Screenshot: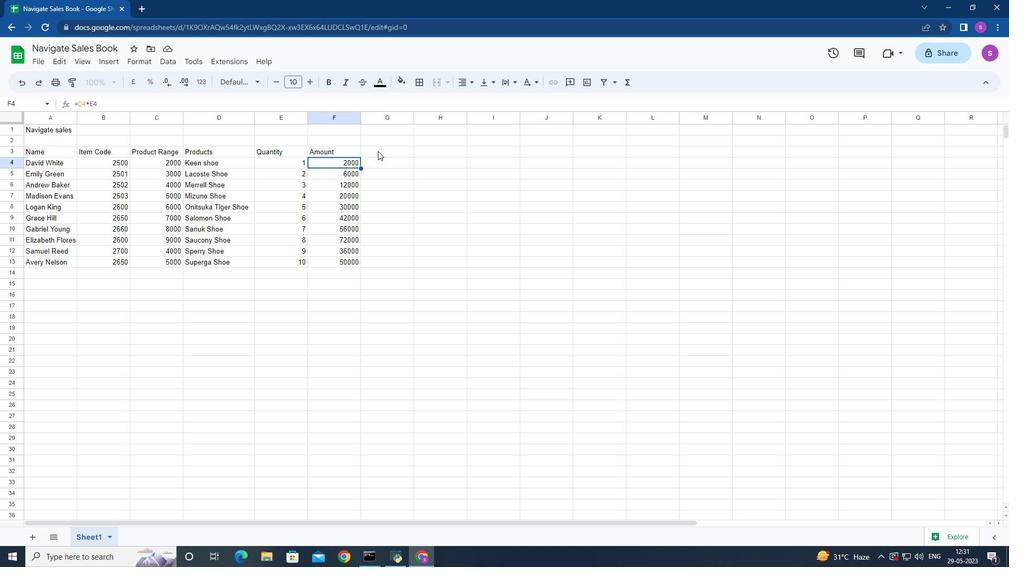 
